 Task: Change  the formatting of the data to Which is Less than 10, In conditional formating, put the option 'Light Red Fill with Dark Red Text. 'add another formatting option Format As Table, insert the option Blue Table style Light 9 In the sheet   Velocity Sales   book
Action: Mouse moved to (150, 64)
Screenshot: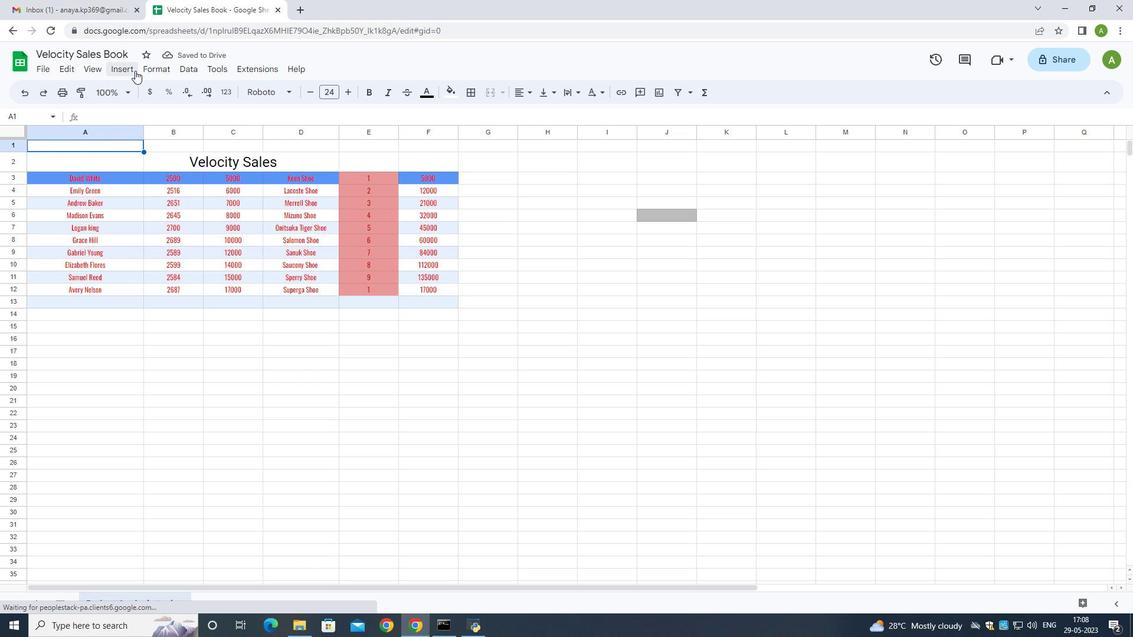 
Action: Mouse pressed left at (150, 64)
Screenshot: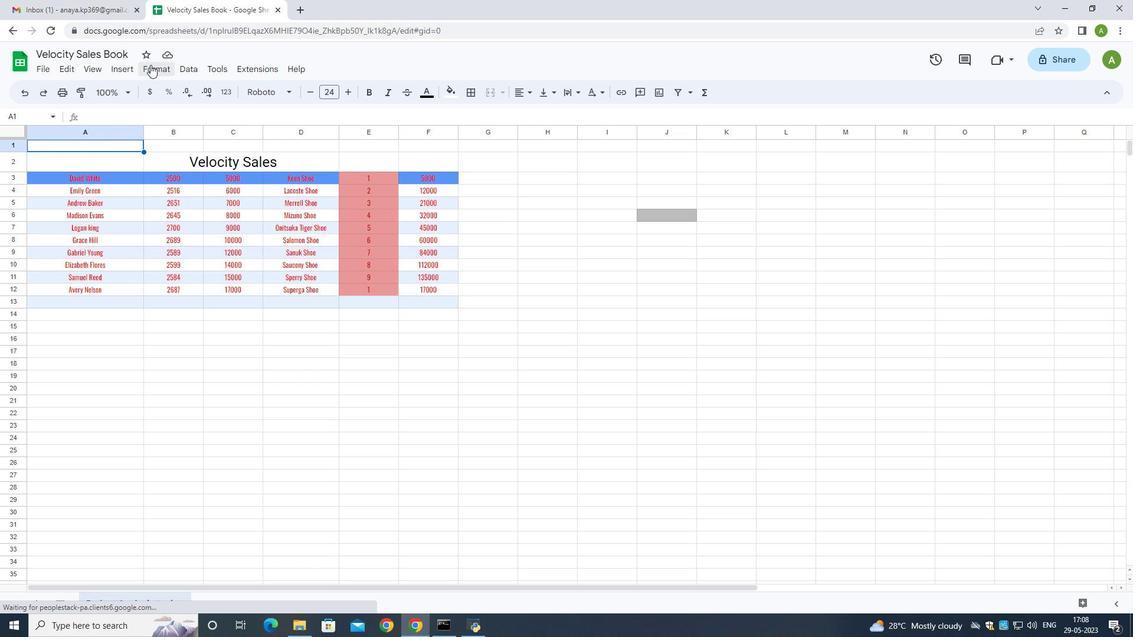 
Action: Mouse moved to (208, 271)
Screenshot: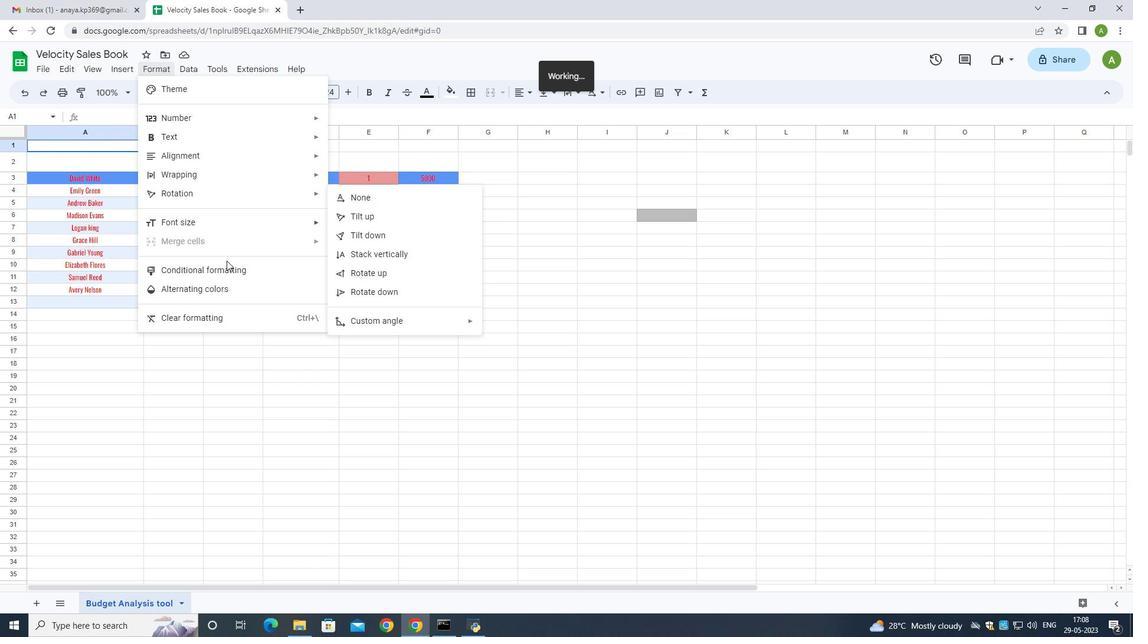 
Action: Mouse pressed left at (208, 271)
Screenshot: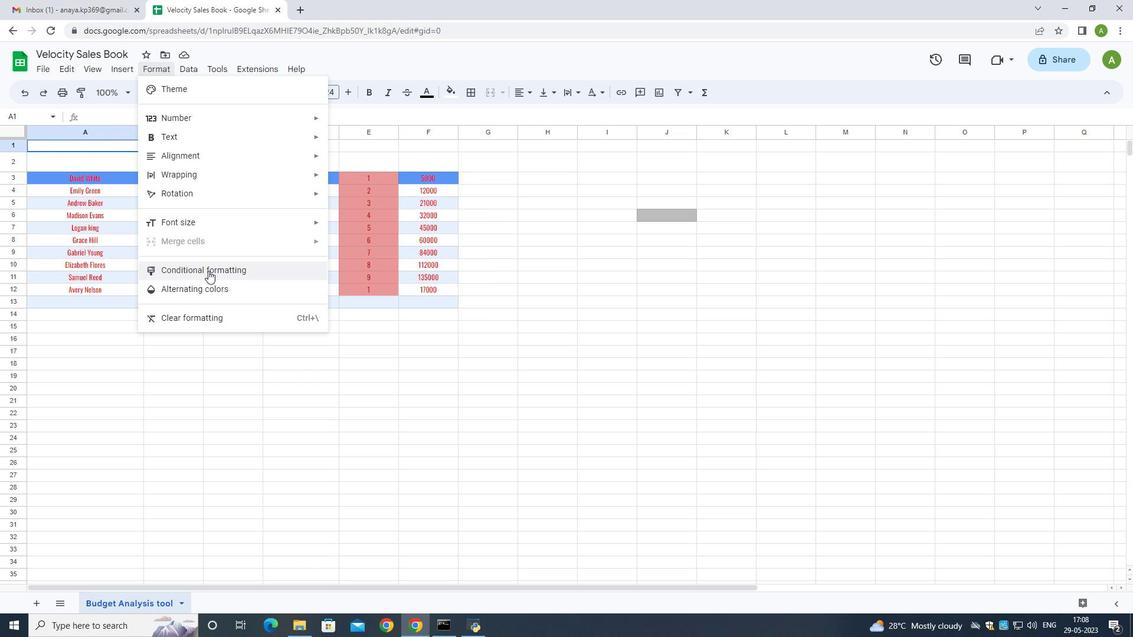 
Action: Mouse moved to (1086, 257)
Screenshot: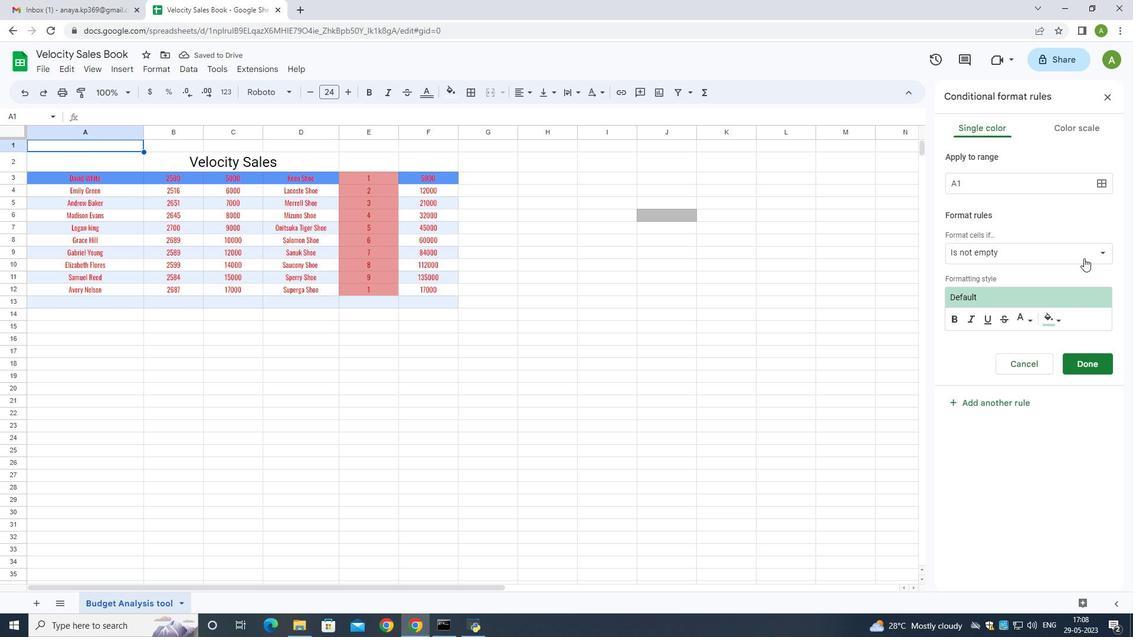 
Action: Mouse pressed left at (1086, 257)
Screenshot: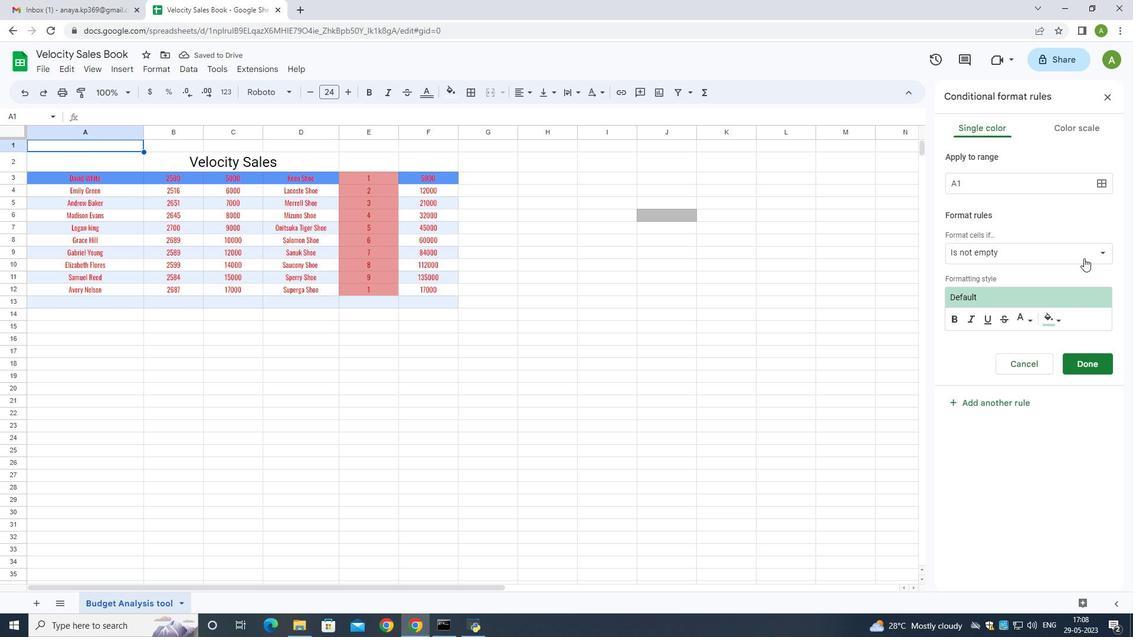 
Action: Mouse moved to (1004, 478)
Screenshot: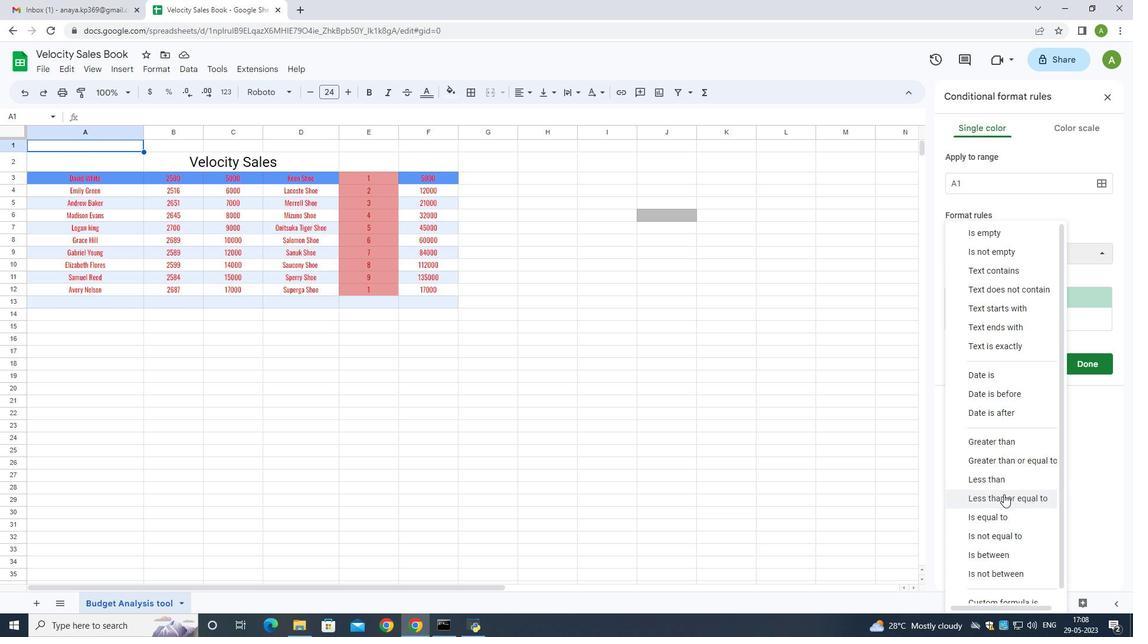 
Action: Mouse pressed left at (1004, 478)
Screenshot: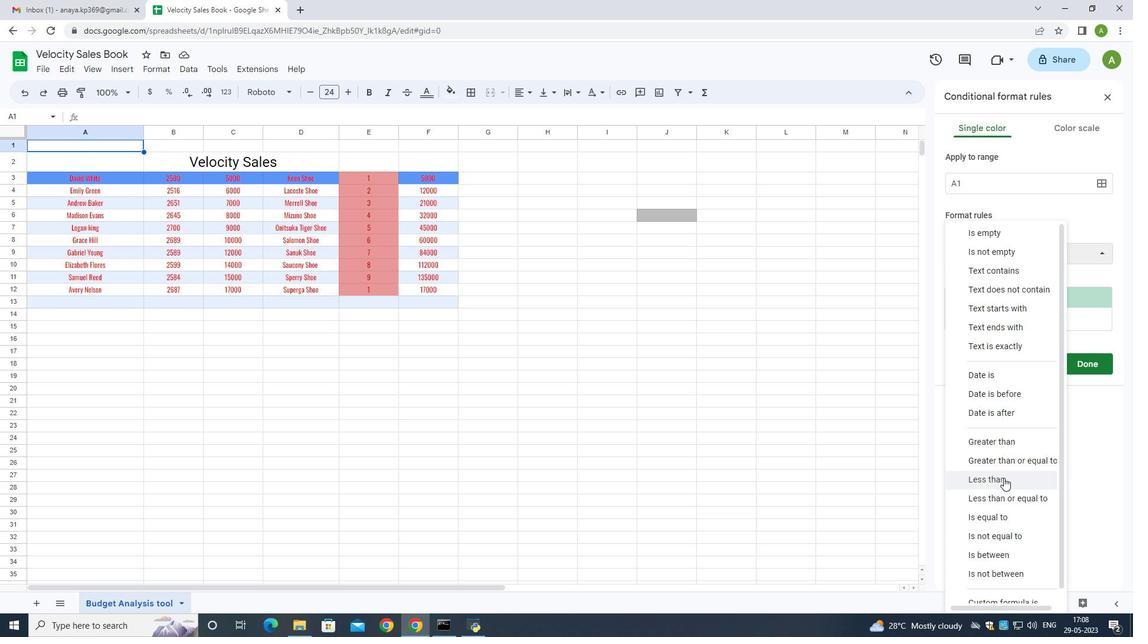 
Action: Mouse moved to (985, 278)
Screenshot: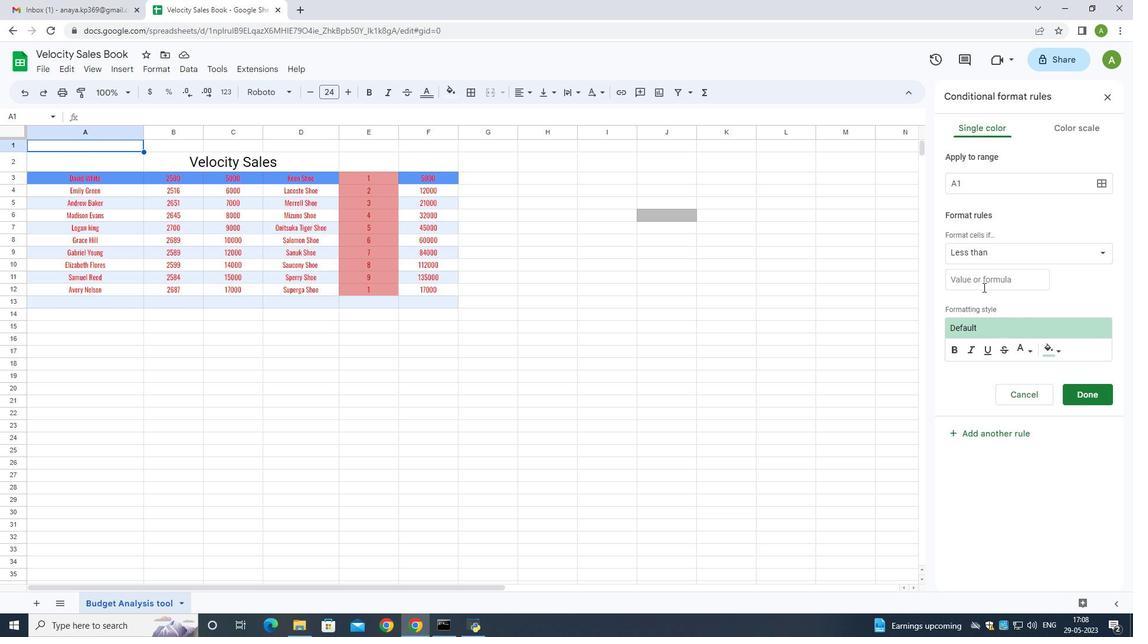 
Action: Mouse pressed left at (985, 278)
Screenshot: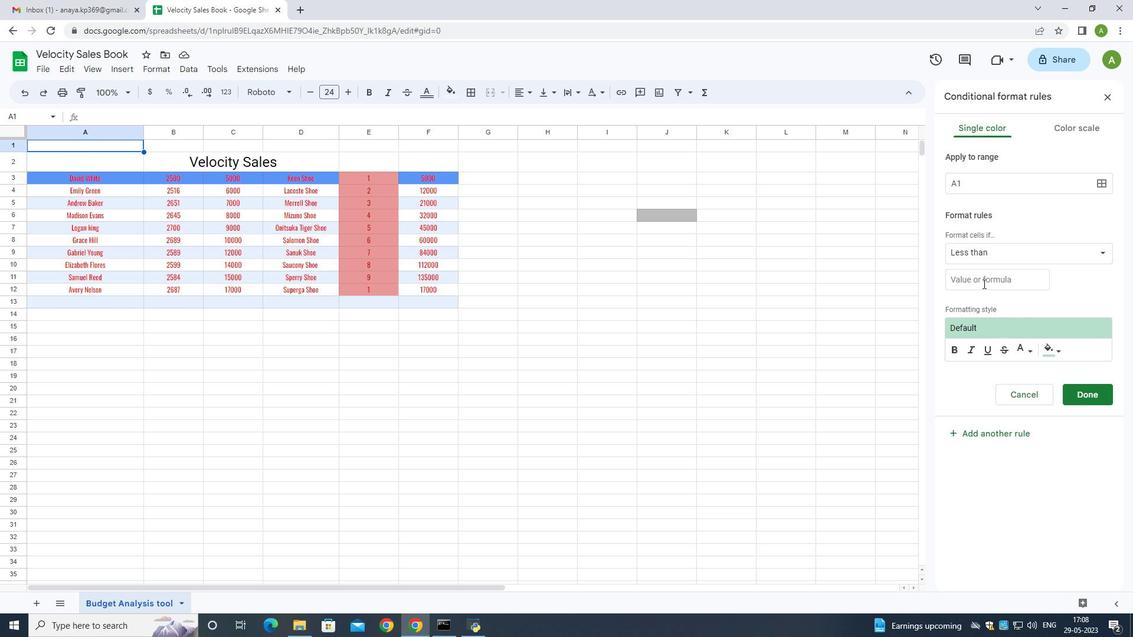 
Action: Key pressed 10
Screenshot: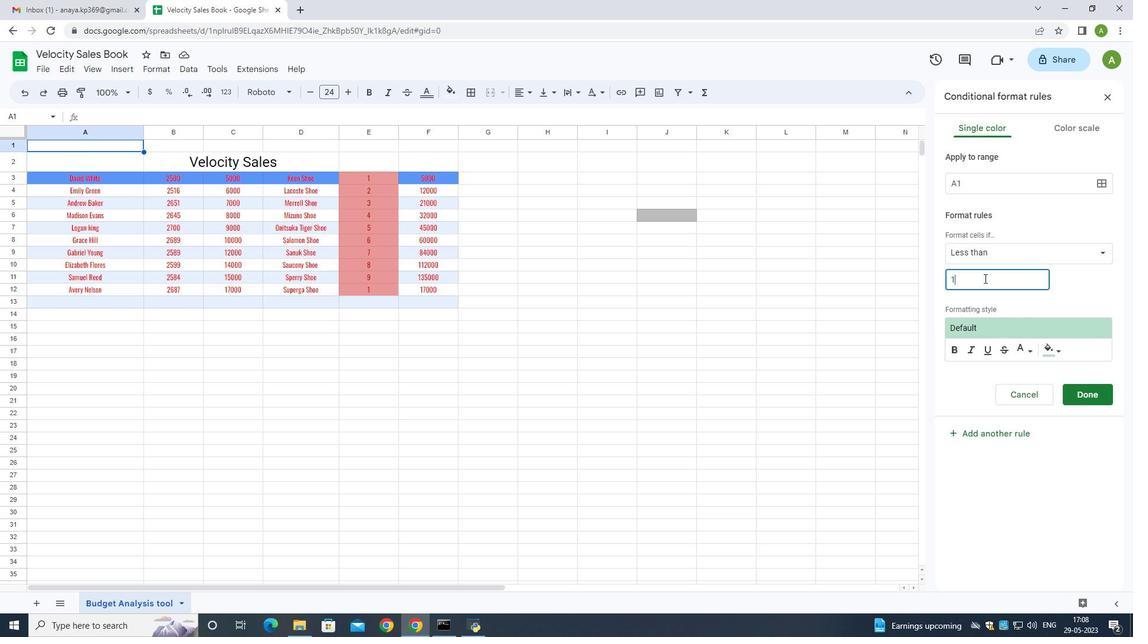 
Action: Mouse moved to (1094, 398)
Screenshot: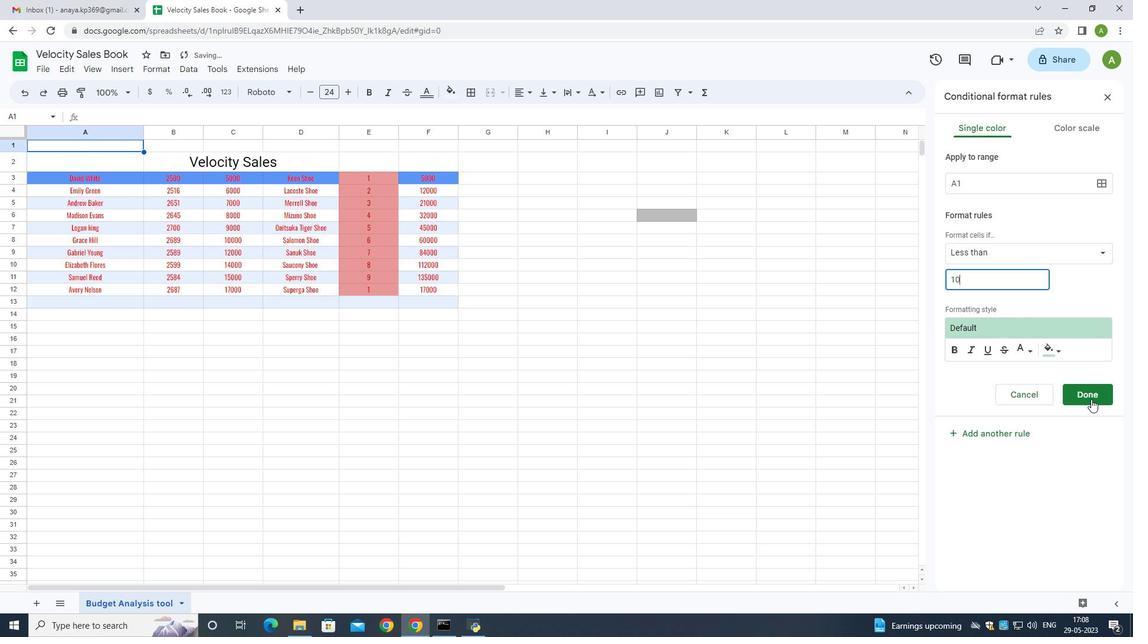 
Action: Mouse pressed left at (1094, 398)
Screenshot: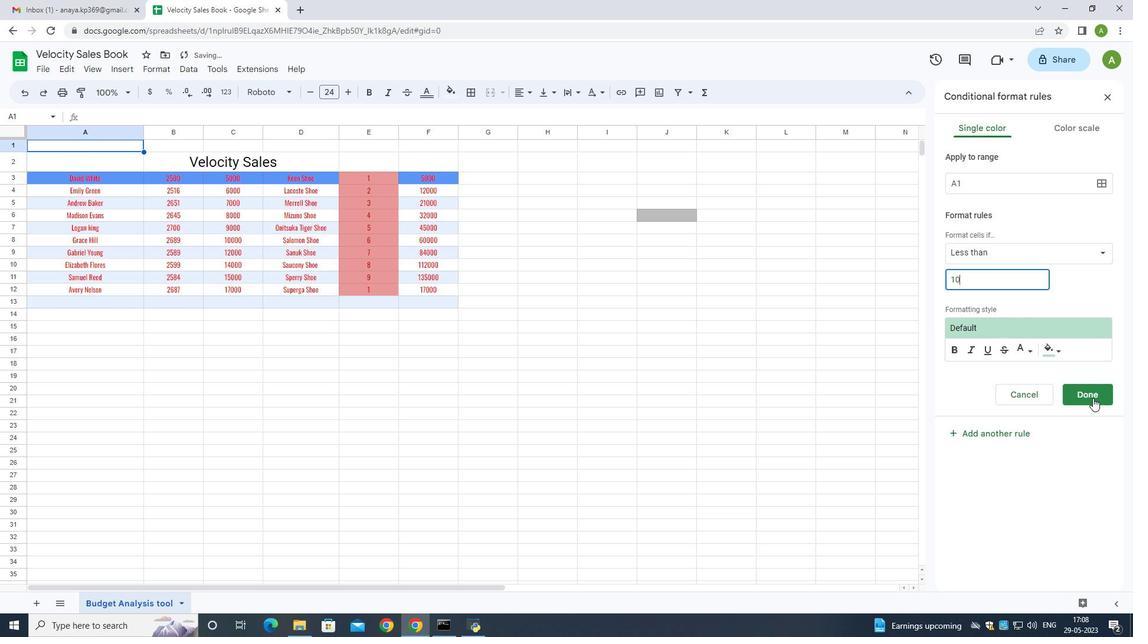 
Action: Mouse moved to (148, 67)
Screenshot: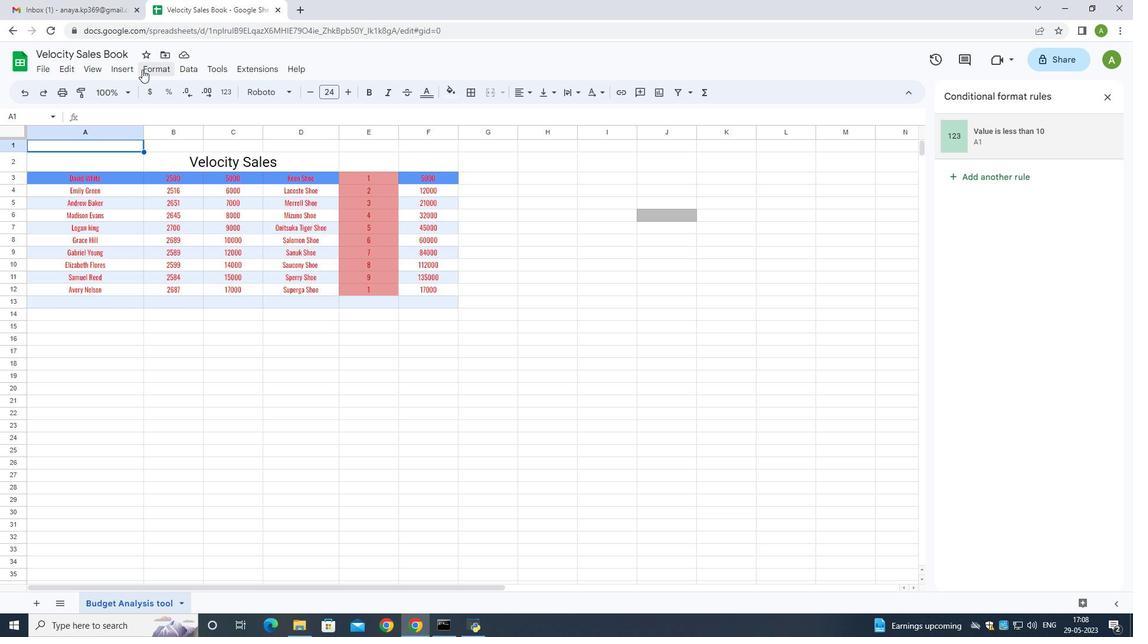 
Action: Mouse pressed left at (148, 67)
Screenshot: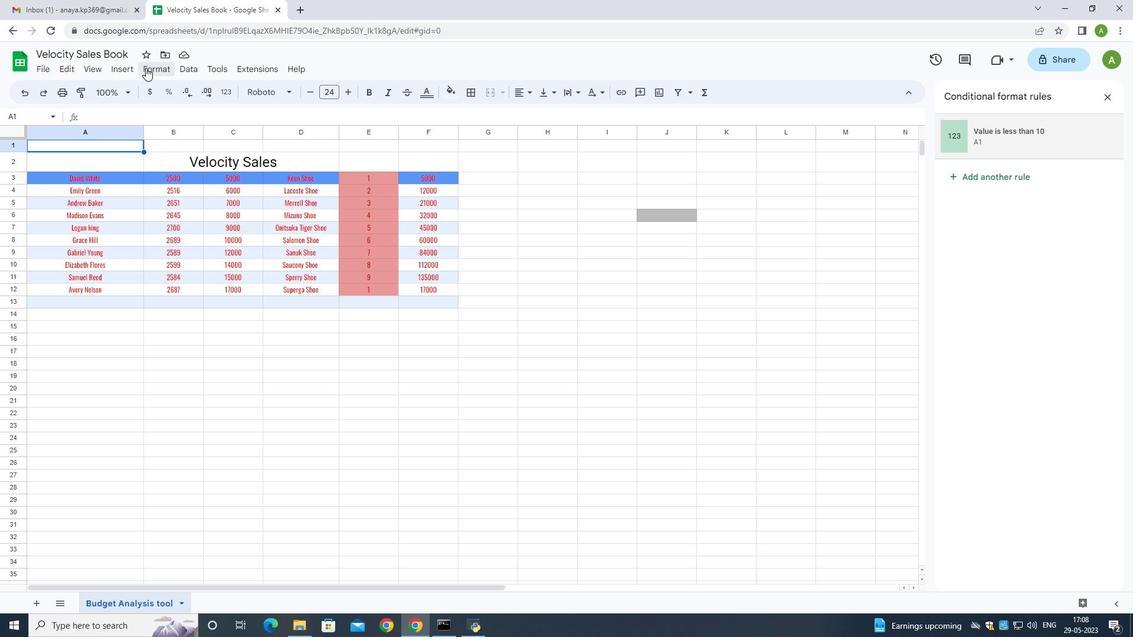 
Action: Mouse moved to (179, 288)
Screenshot: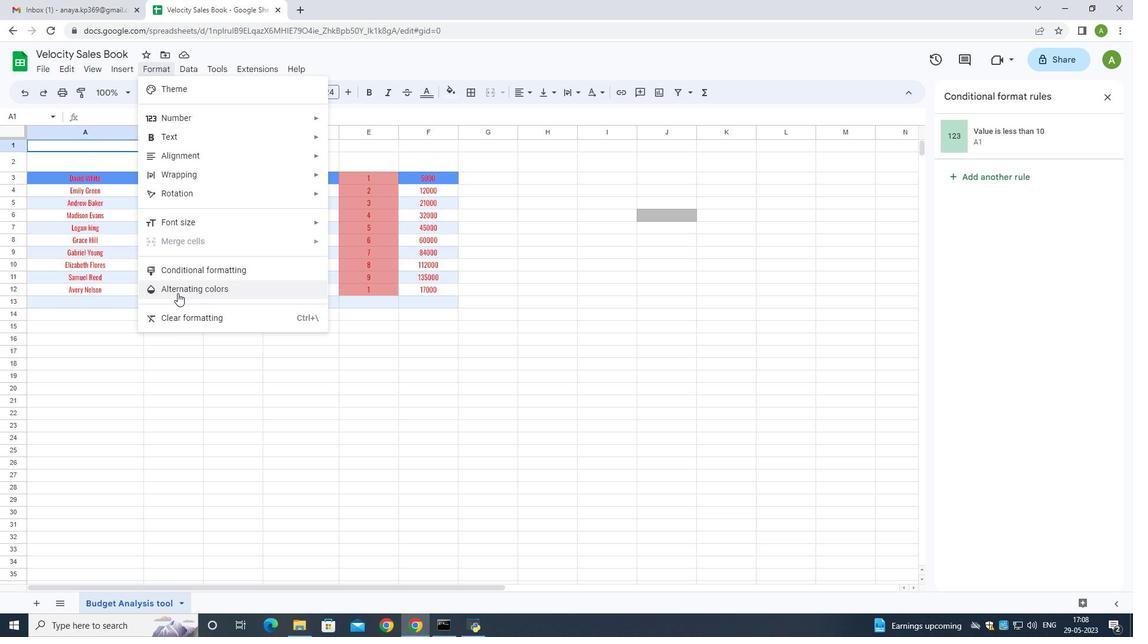 
Action: Mouse pressed left at (179, 288)
Screenshot: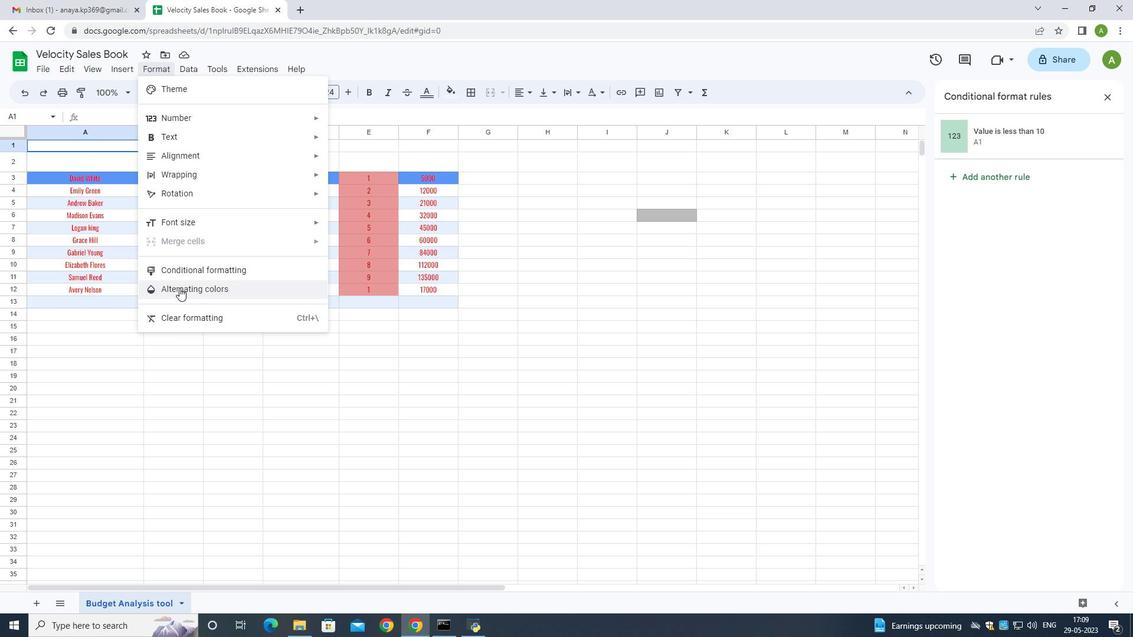 
Action: Mouse moved to (1075, 234)
Screenshot: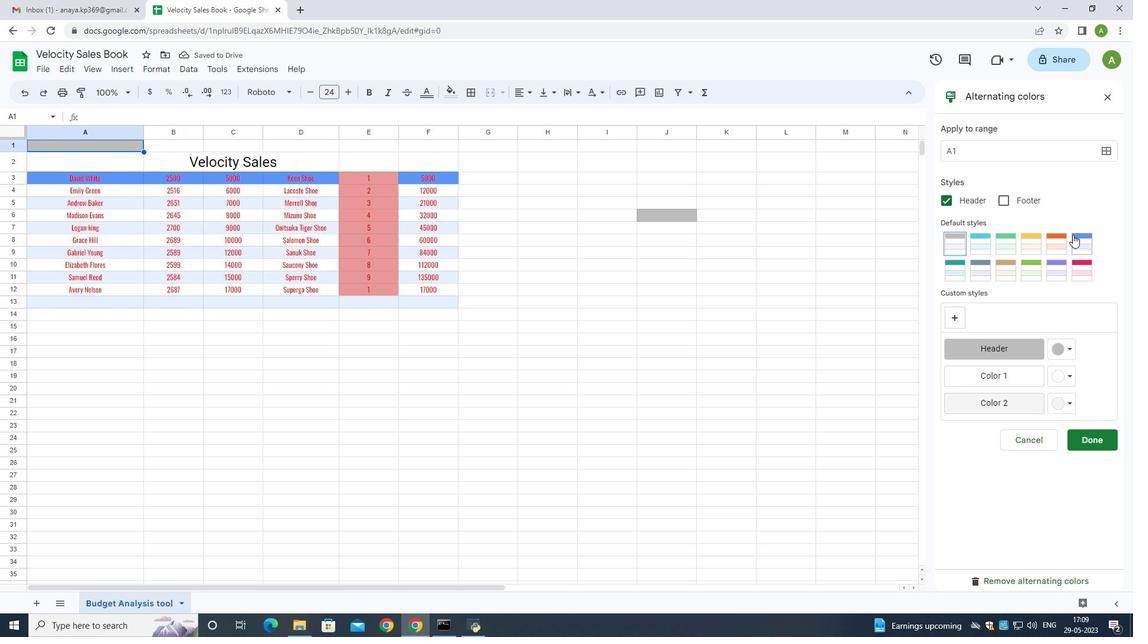 
Action: Mouse pressed left at (1075, 234)
Screenshot: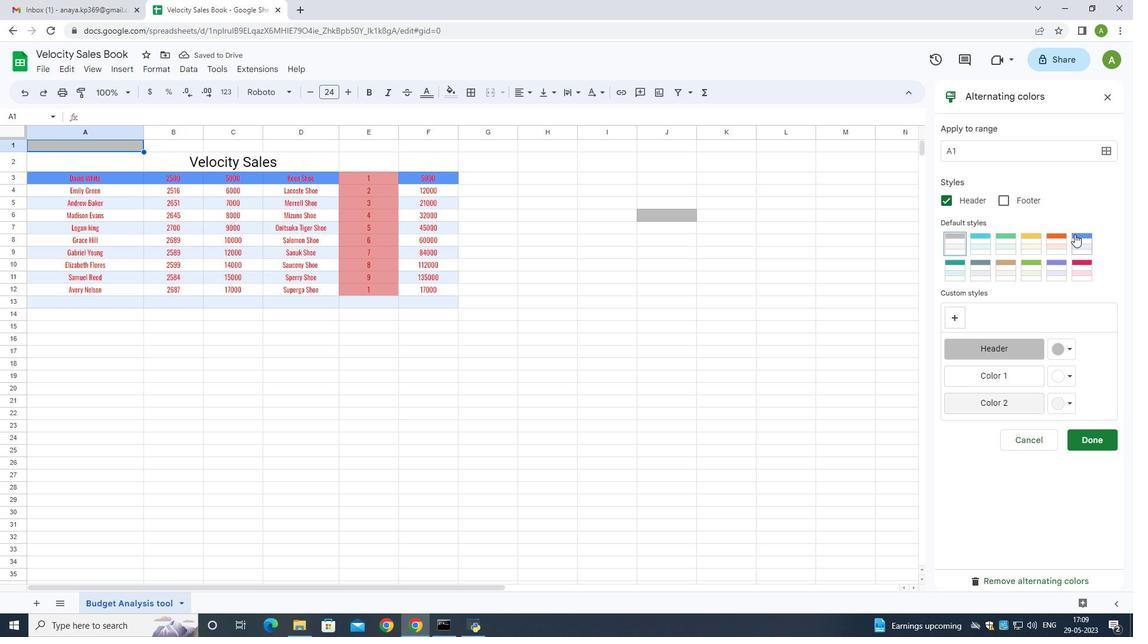 
Action: Mouse moved to (1091, 442)
Screenshot: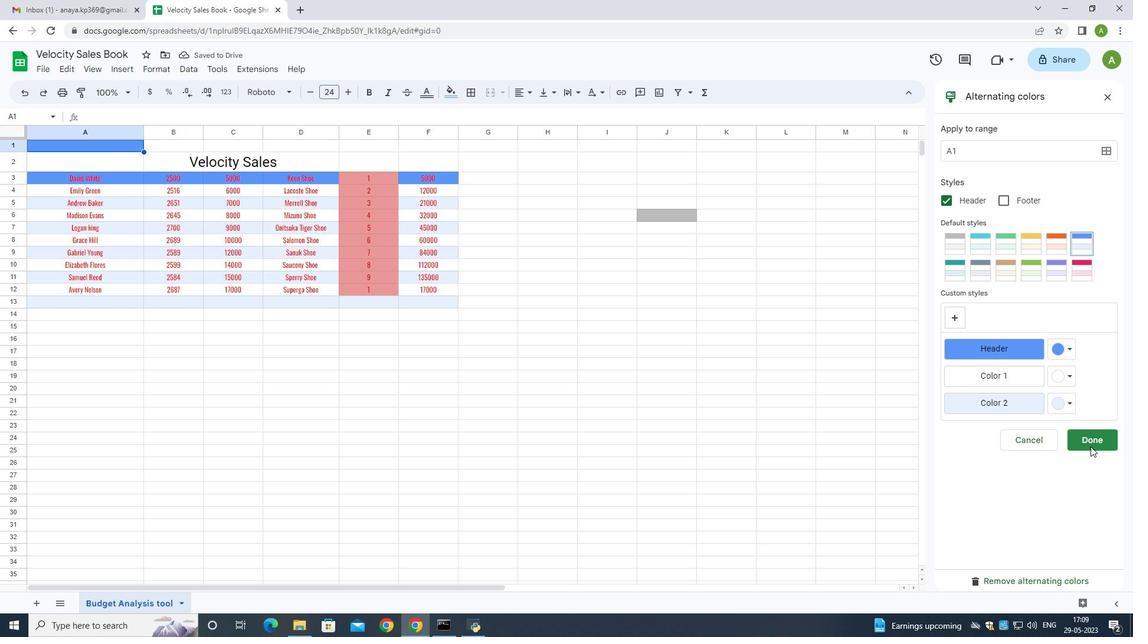 
Action: Mouse pressed left at (1091, 442)
Screenshot: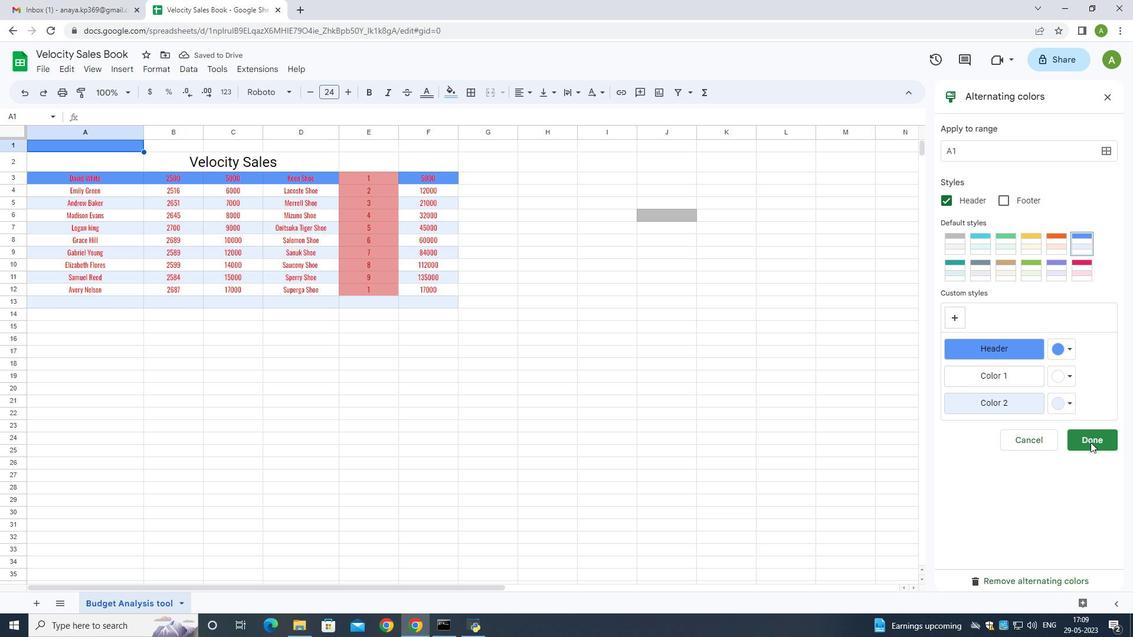 
Action: Mouse moved to (173, 207)
Screenshot: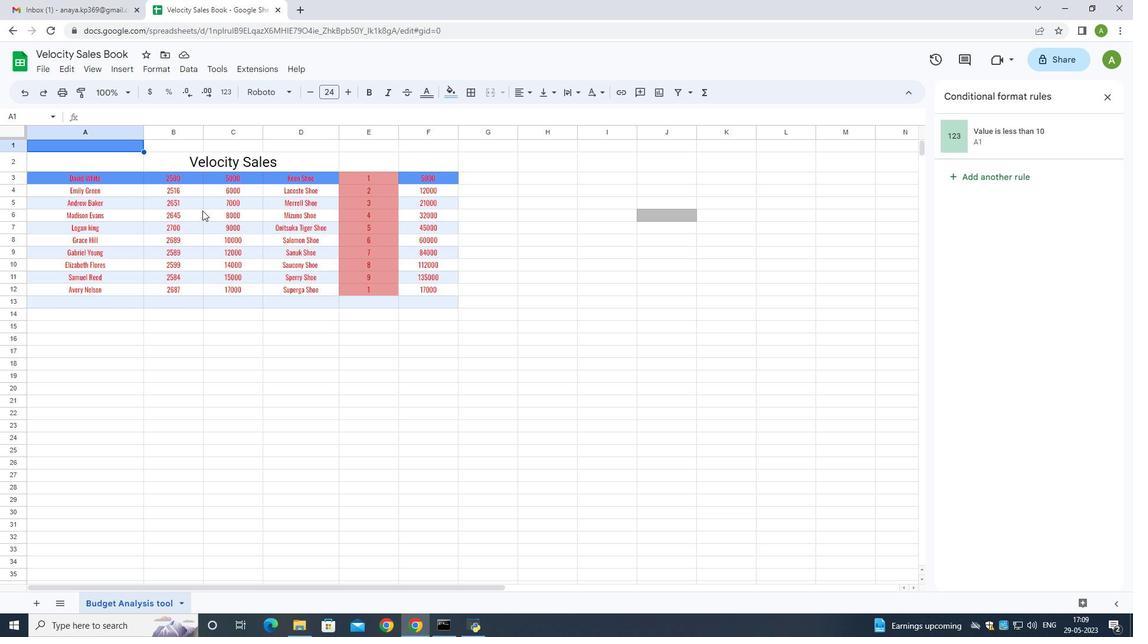 
